 Task: Add Sprouts Organic Sweet Corn No Salt Added to the cart.
Action: Mouse moved to (19, 79)
Screenshot: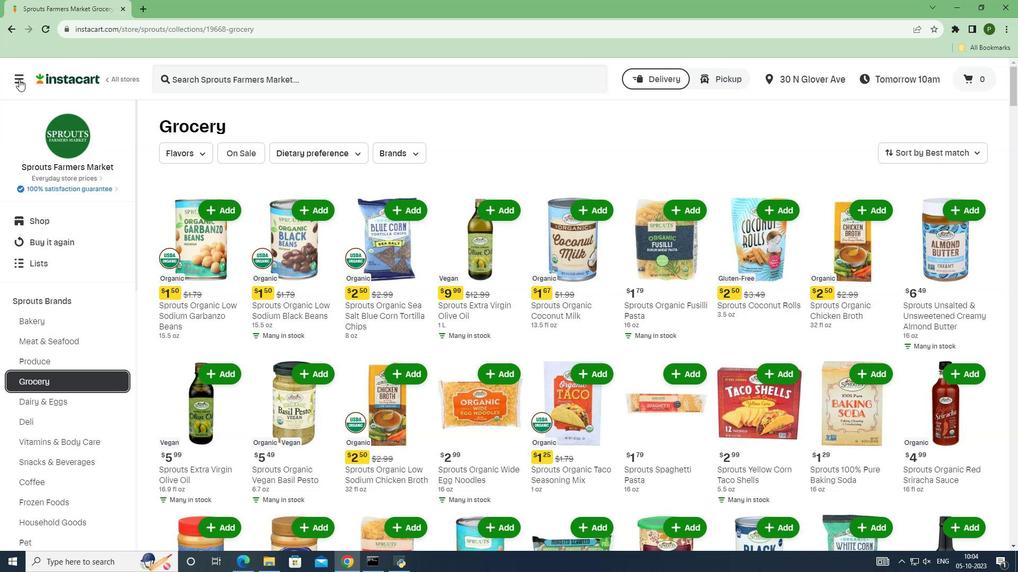 
Action: Mouse pressed left at (19, 79)
Screenshot: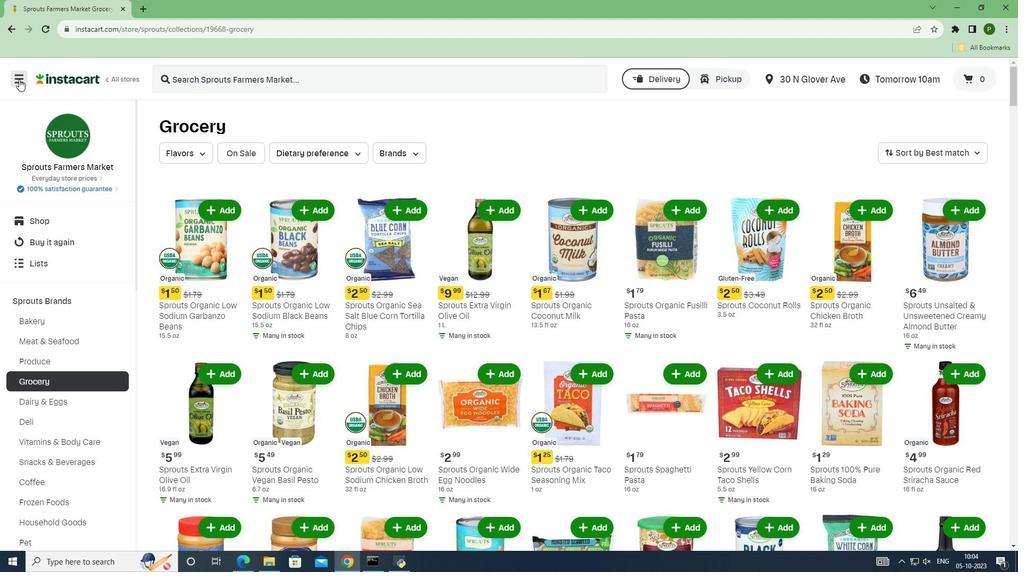 
Action: Mouse moved to (27, 289)
Screenshot: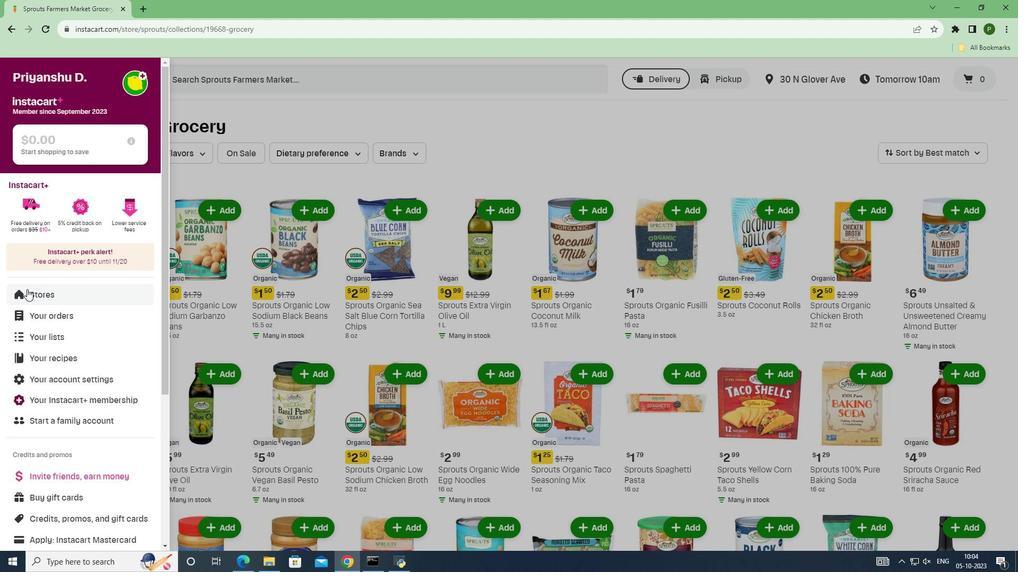 
Action: Mouse pressed left at (27, 289)
Screenshot: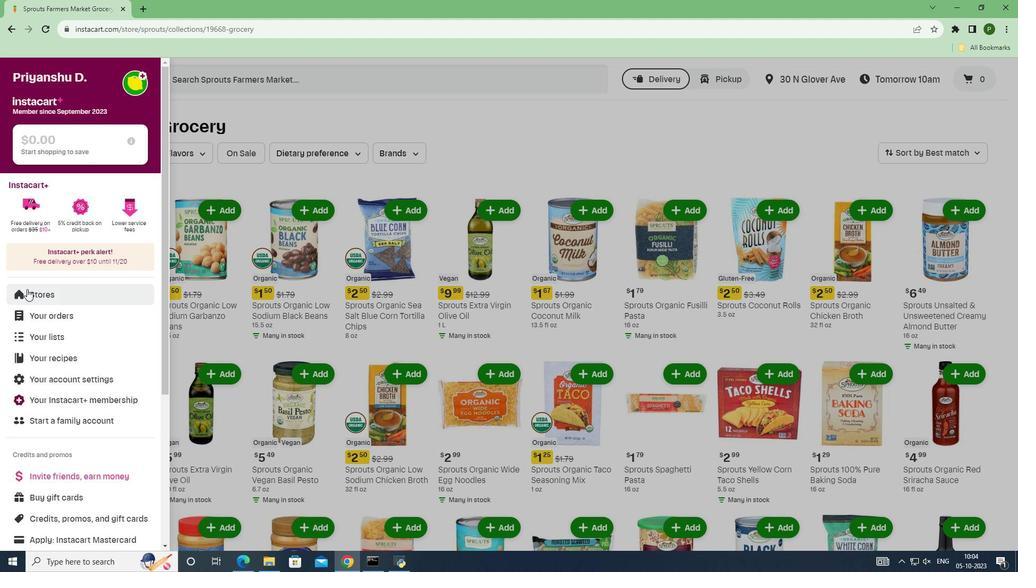 
Action: Mouse moved to (242, 118)
Screenshot: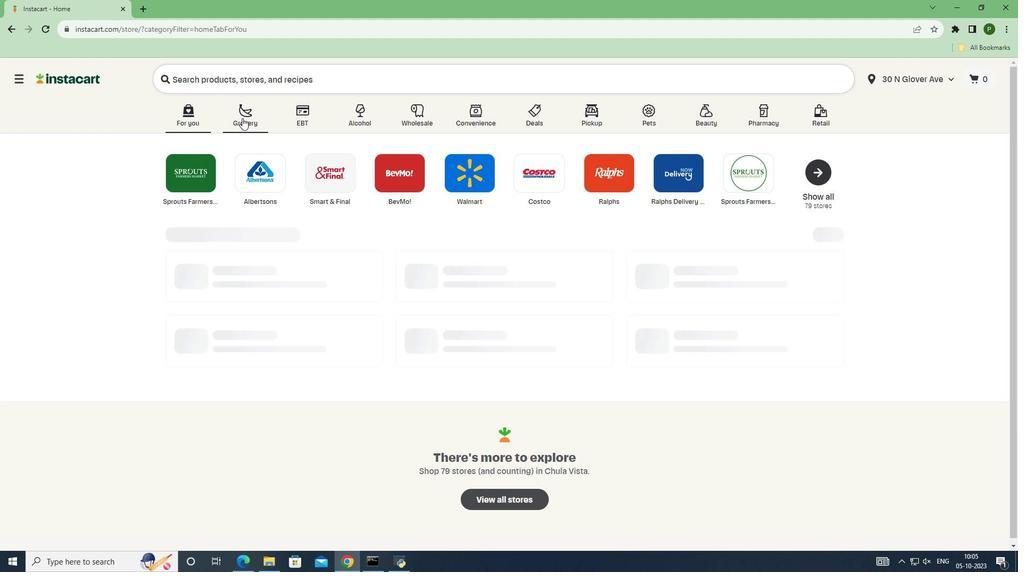 
Action: Mouse pressed left at (242, 118)
Screenshot: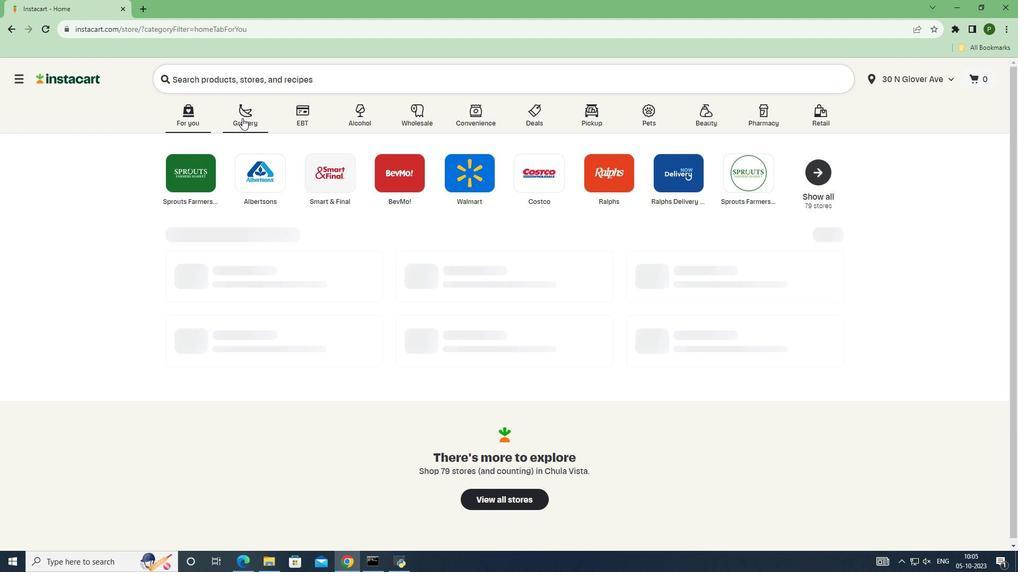 
Action: Mouse moved to (659, 235)
Screenshot: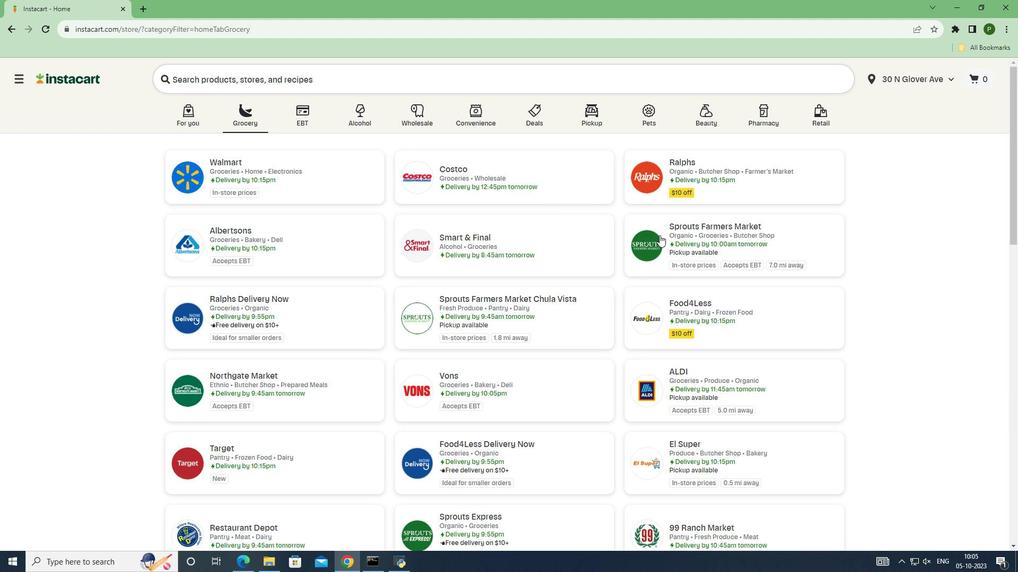 
Action: Mouse pressed left at (659, 235)
Screenshot: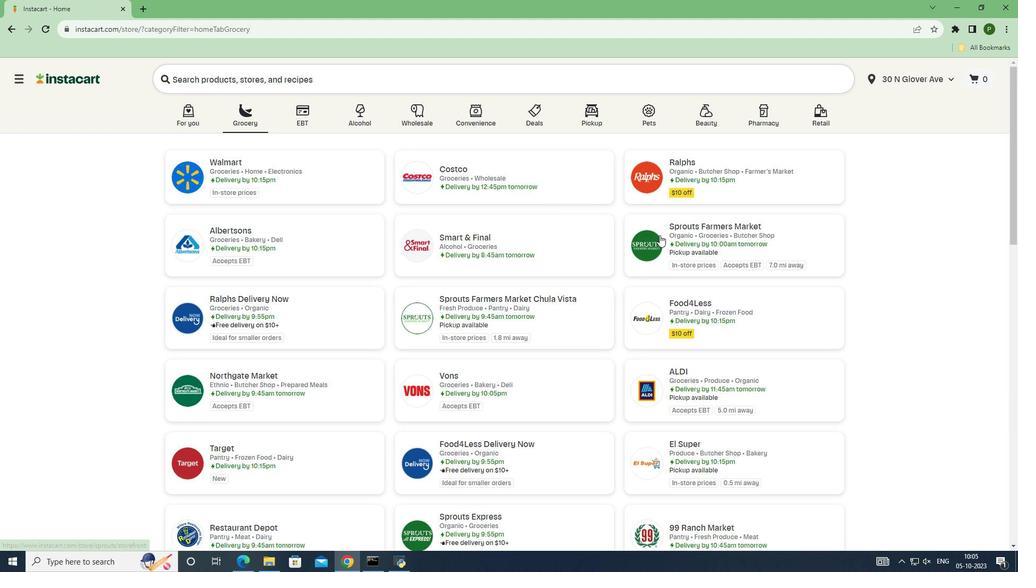 
Action: Mouse moved to (67, 300)
Screenshot: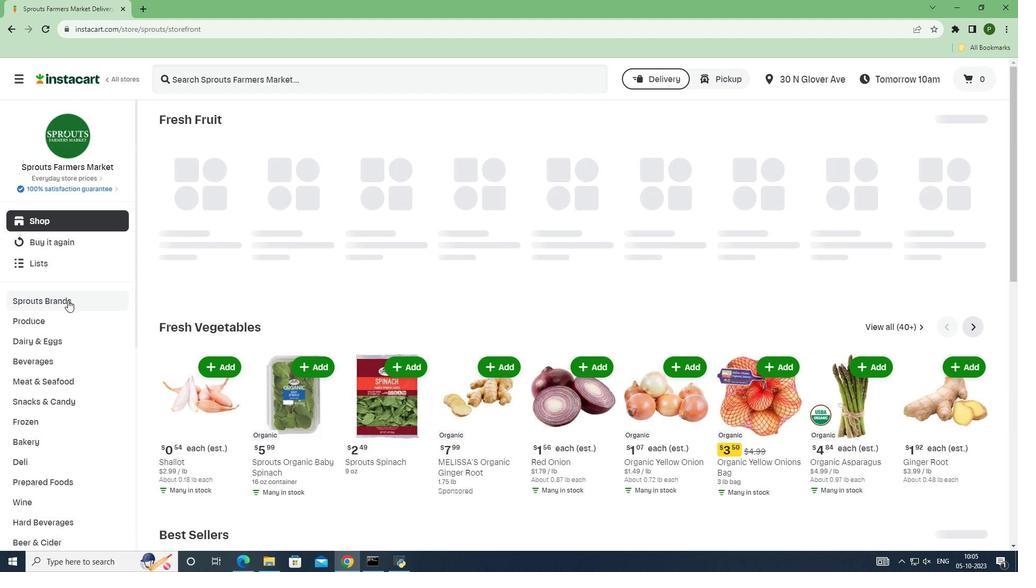 
Action: Mouse pressed left at (67, 300)
Screenshot: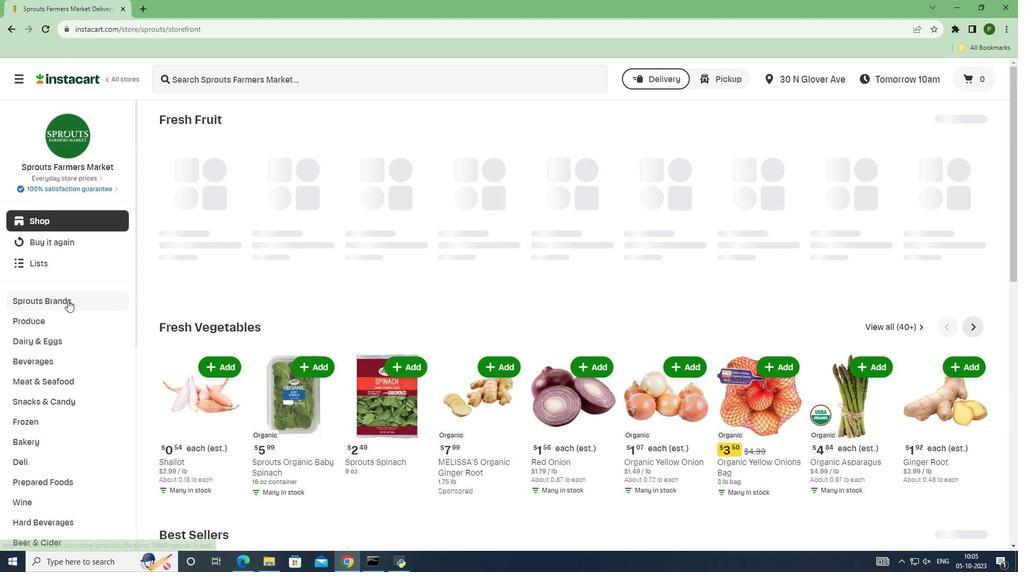 
Action: Mouse moved to (44, 381)
Screenshot: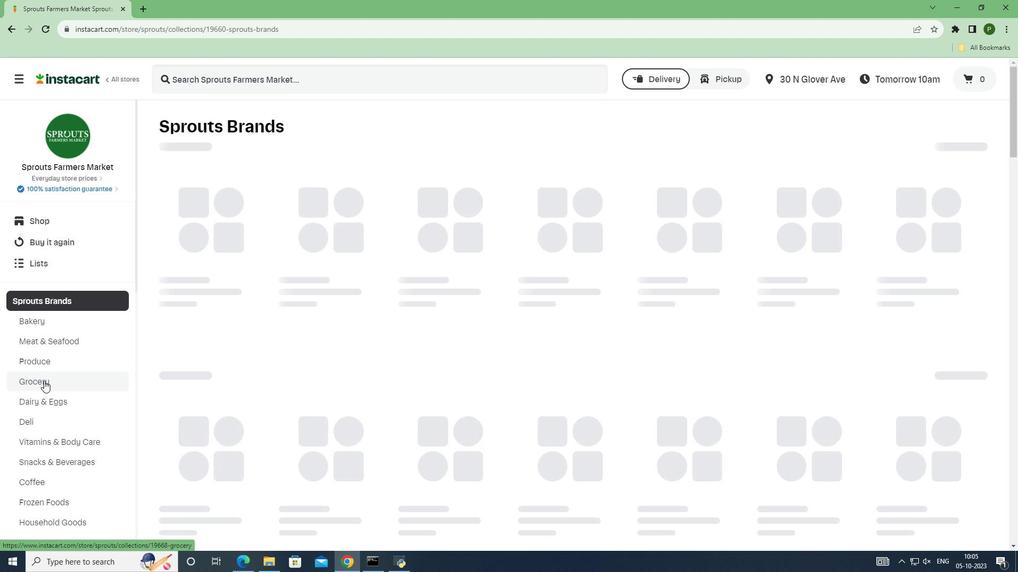 
Action: Mouse pressed left at (44, 381)
Screenshot: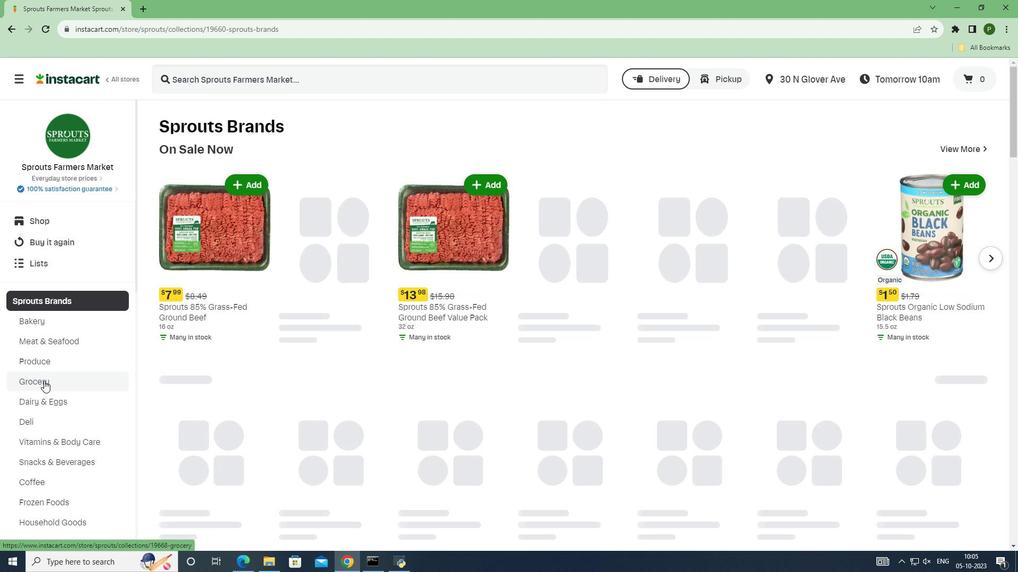 
Action: Mouse moved to (225, 219)
Screenshot: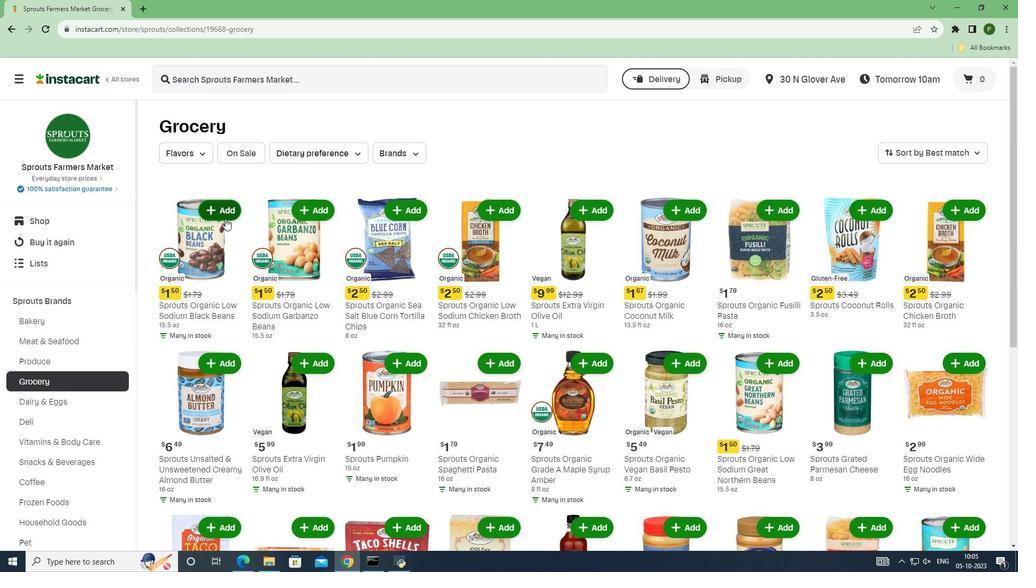 
Action: Mouse scrolled (225, 218) with delta (0, 0)
Screenshot: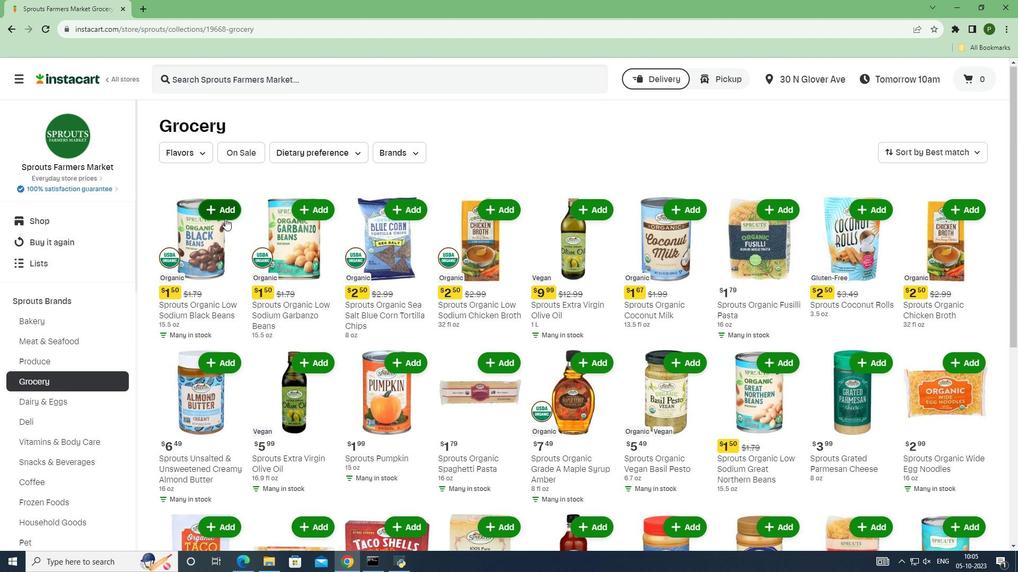 
Action: Mouse scrolled (225, 218) with delta (0, 0)
Screenshot: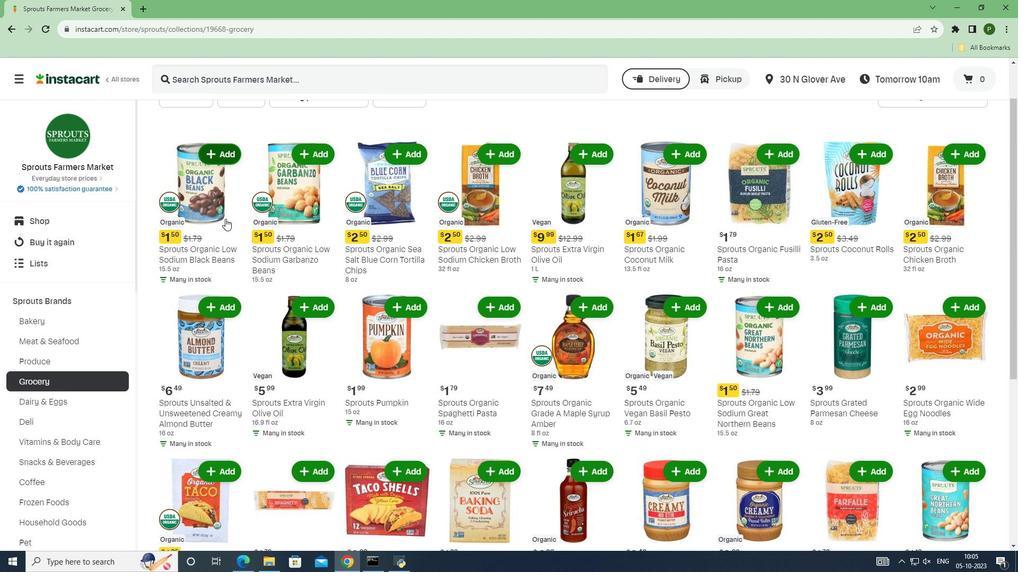 
Action: Mouse scrolled (225, 218) with delta (0, 0)
Screenshot: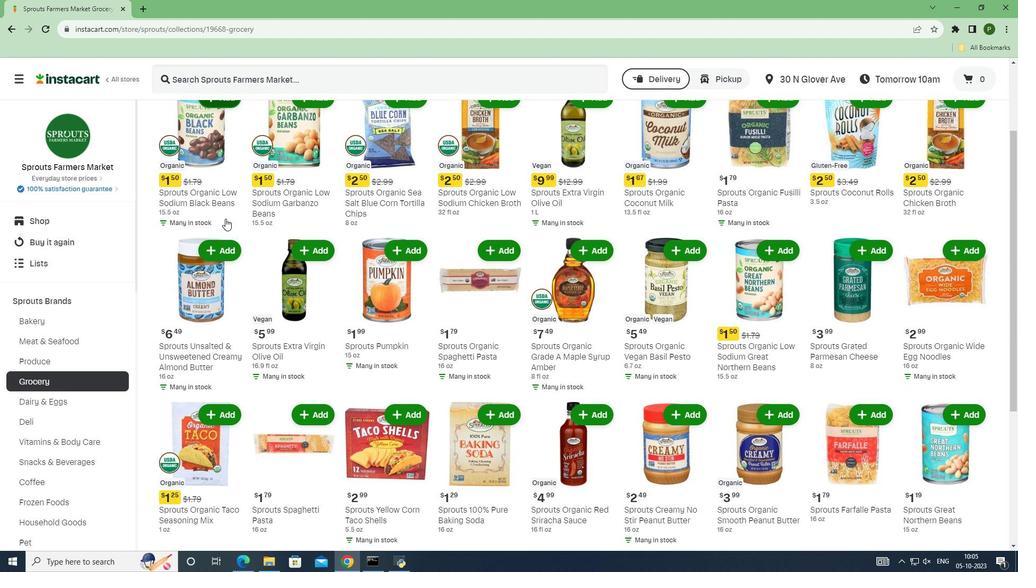 
Action: Mouse scrolled (225, 218) with delta (0, 0)
Screenshot: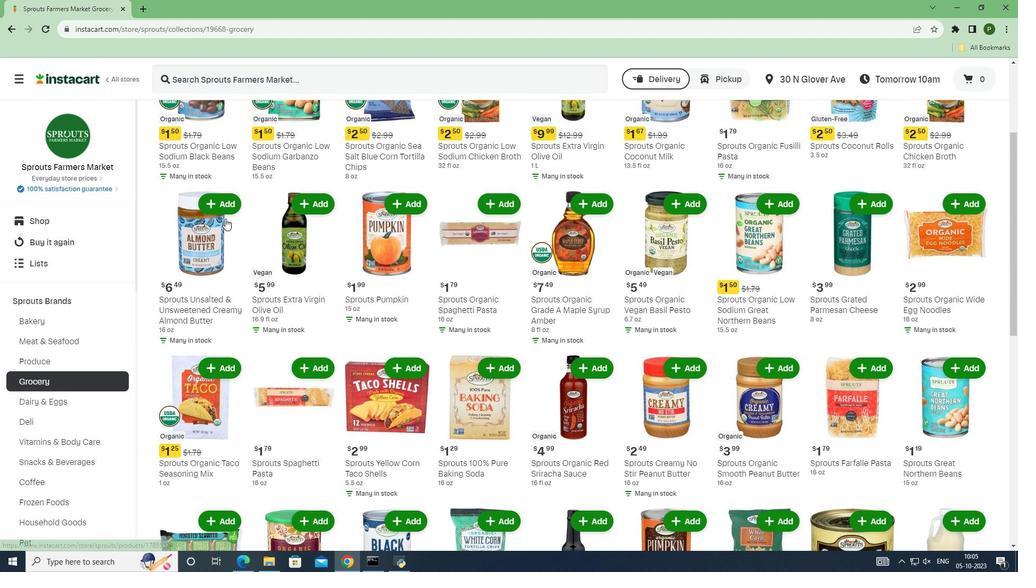 
Action: Mouse scrolled (225, 218) with delta (0, 0)
Screenshot: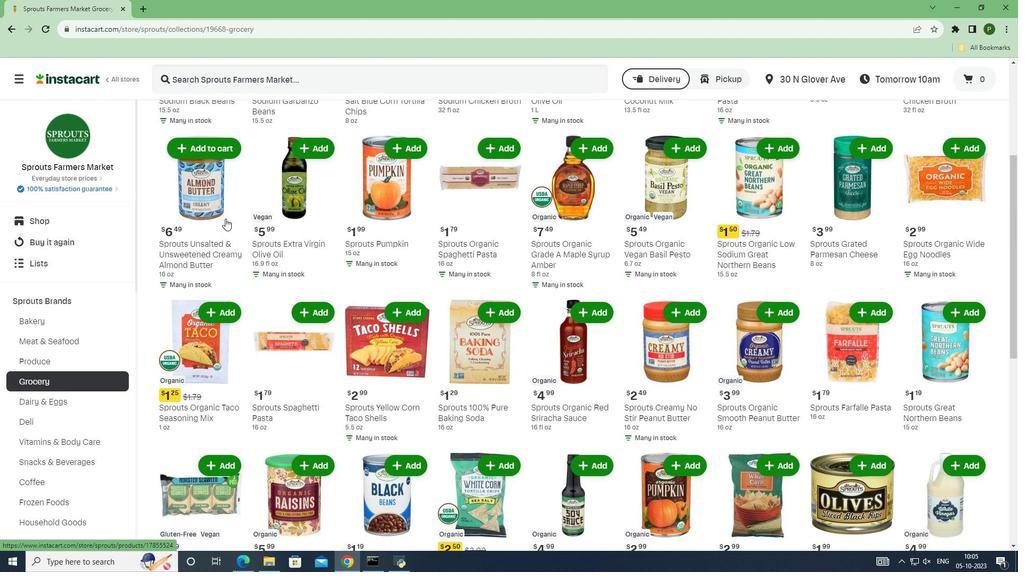 
Action: Mouse scrolled (225, 218) with delta (0, 0)
Screenshot: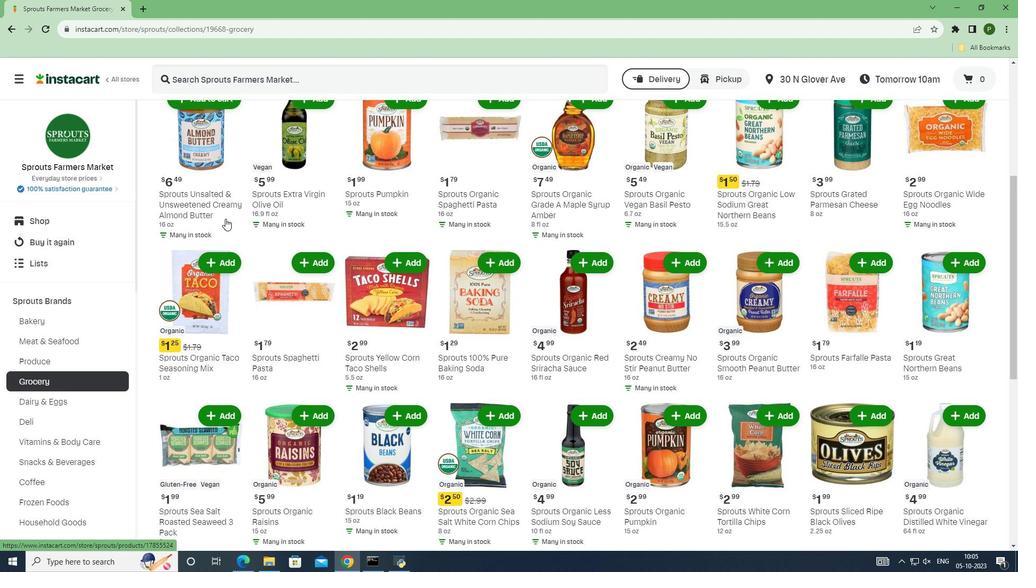 
Action: Mouse scrolled (225, 218) with delta (0, 0)
Screenshot: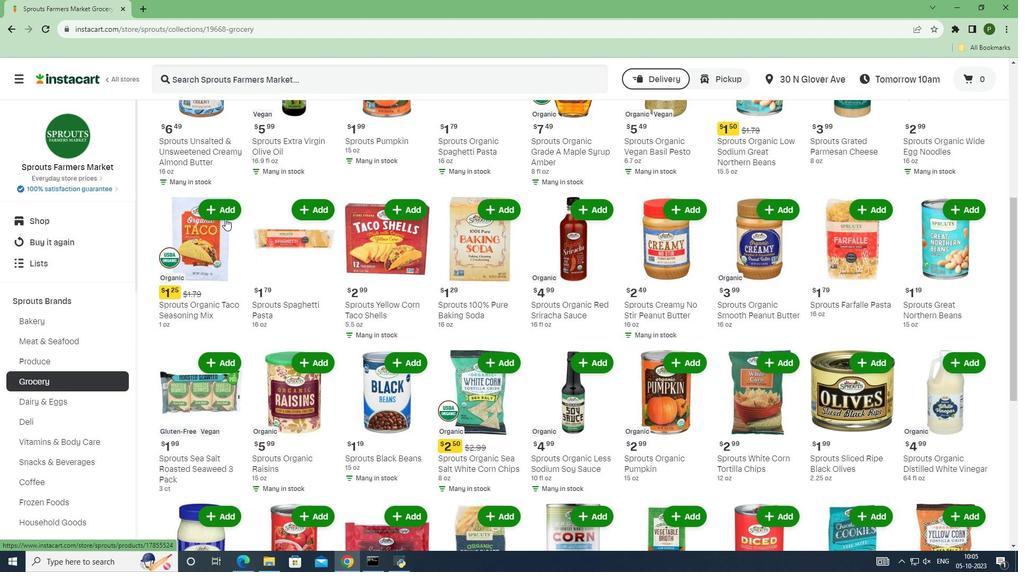 
Action: Mouse scrolled (225, 218) with delta (0, 0)
Screenshot: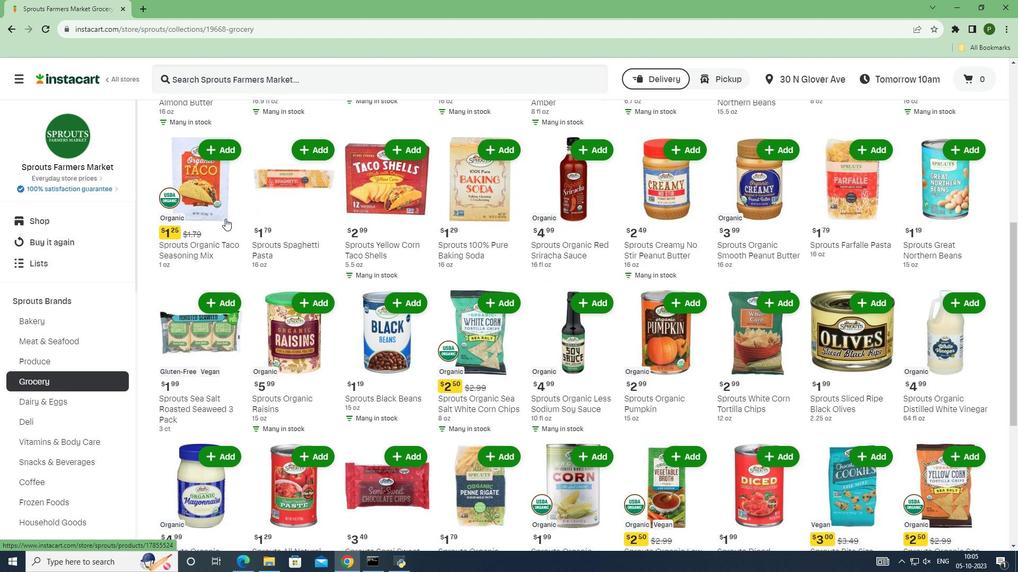 
Action: Mouse scrolled (225, 218) with delta (0, 0)
Screenshot: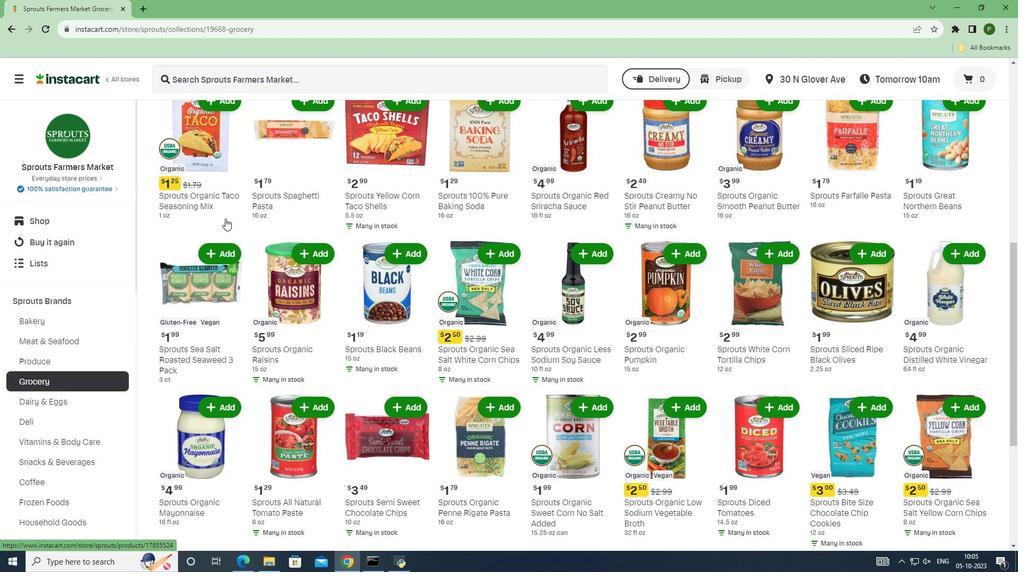 
Action: Mouse scrolled (225, 218) with delta (0, 0)
Screenshot: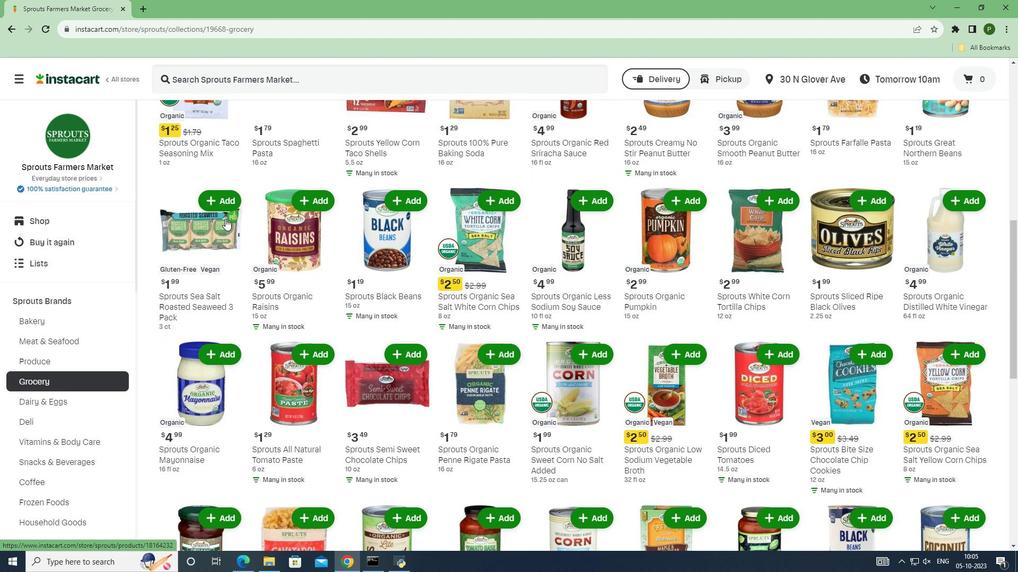 
Action: Mouse scrolled (225, 218) with delta (0, 0)
Screenshot: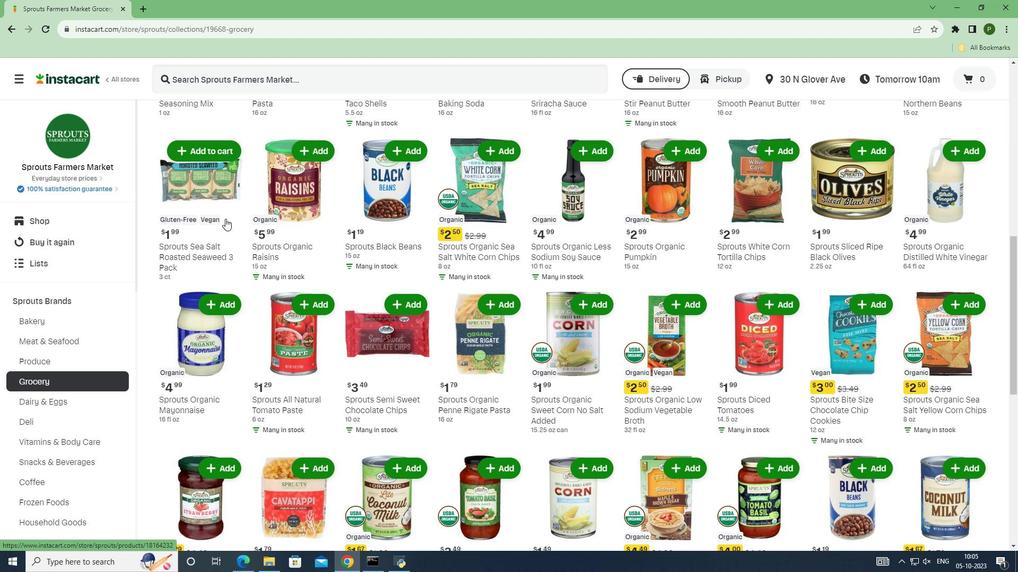 
Action: Mouse moved to (579, 251)
Screenshot: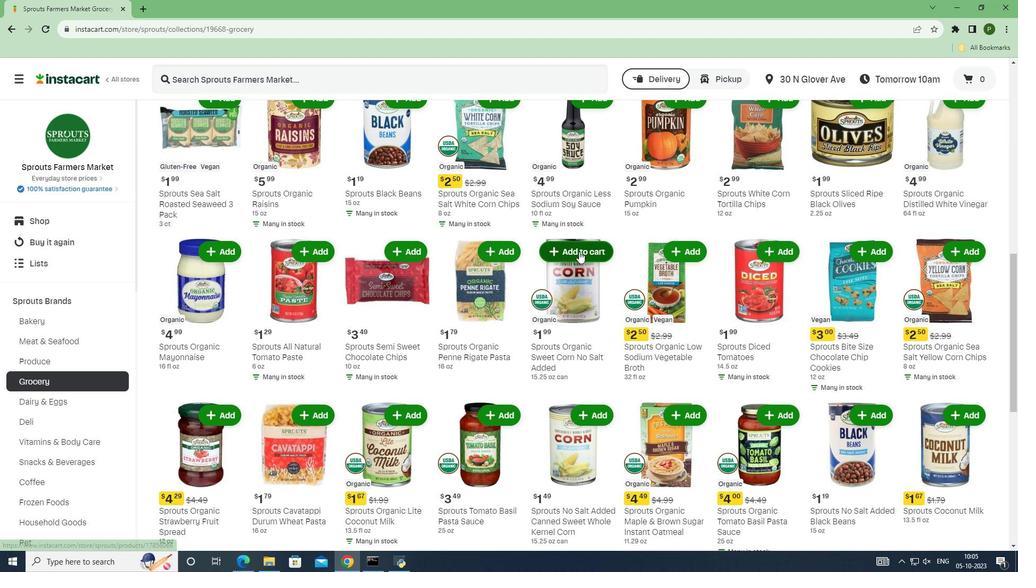 
Action: Mouse pressed left at (579, 251)
Screenshot: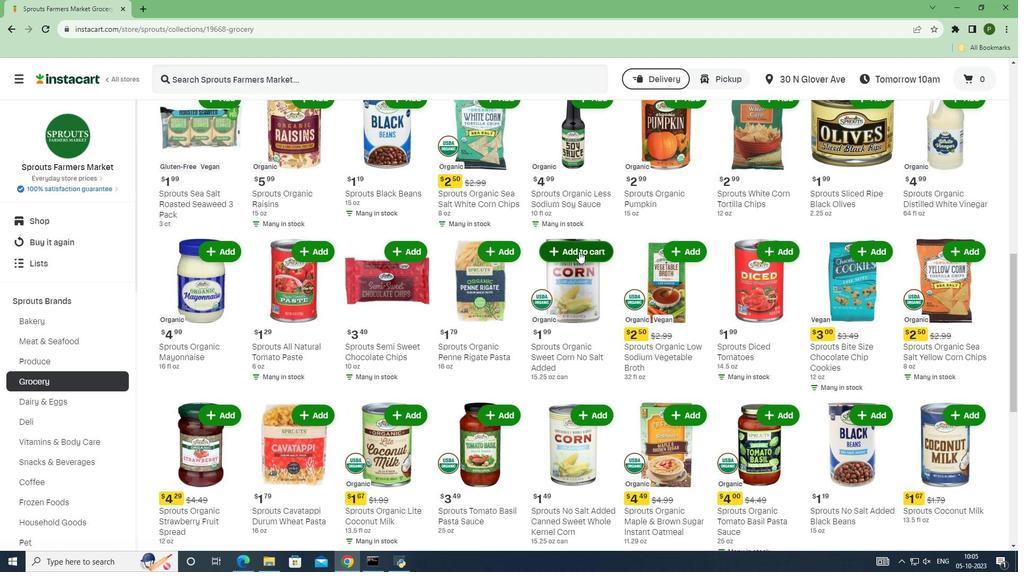 
